 Task: Forward email with the signature Grant Allen with the subject Update on a coaching session from softage.8@softage.net to softage.3@softage.net and softage.4@softage.net with BCC to softage.5@softage.net with the message Please let me know if there are any issues with the project testing.
Action: Mouse moved to (1079, 521)
Screenshot: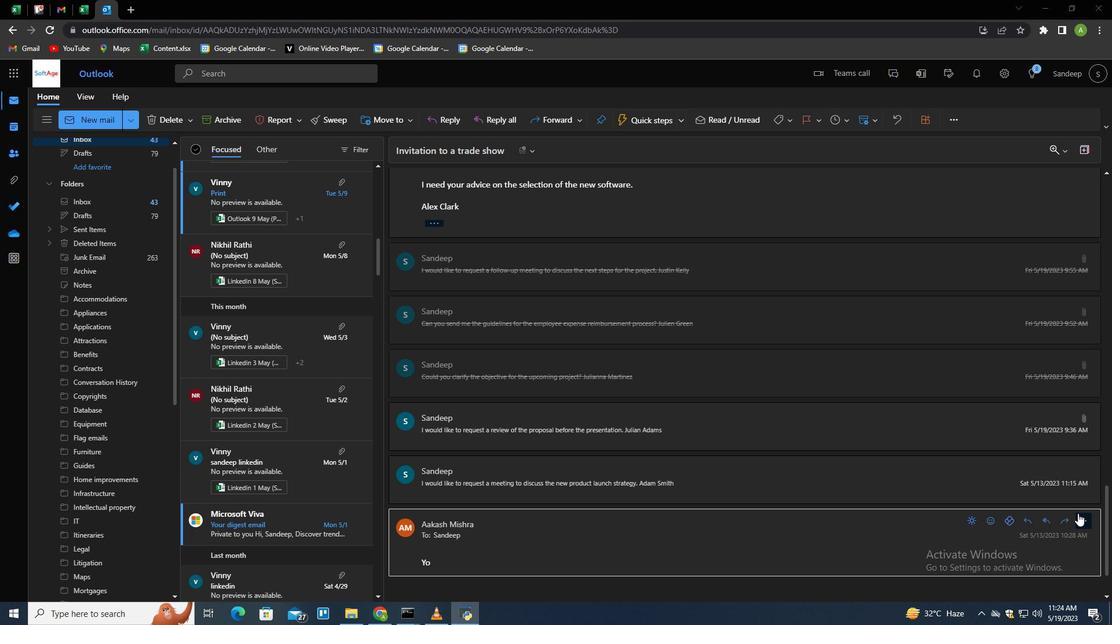 
Action: Mouse pressed left at (1079, 521)
Screenshot: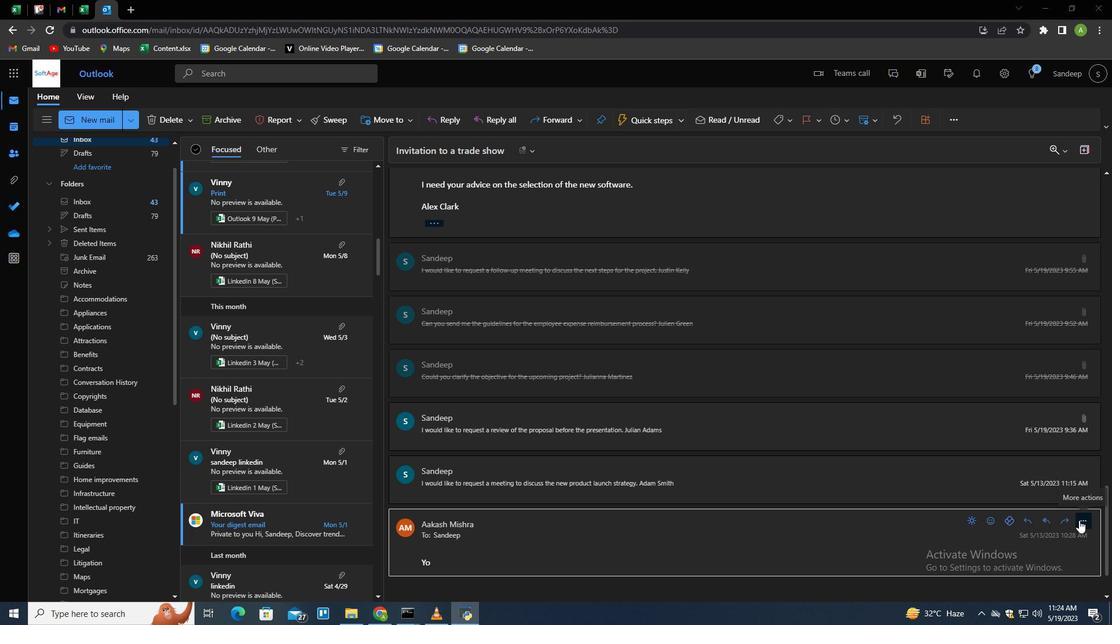 
Action: Mouse moved to (1015, 183)
Screenshot: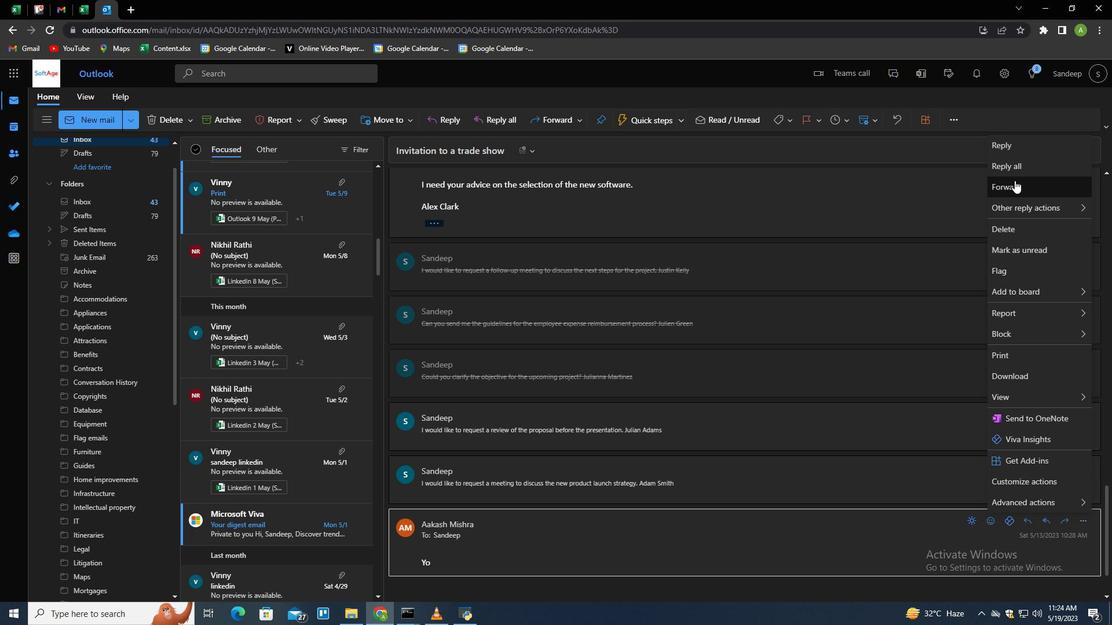 
Action: Mouse pressed left at (1015, 183)
Screenshot: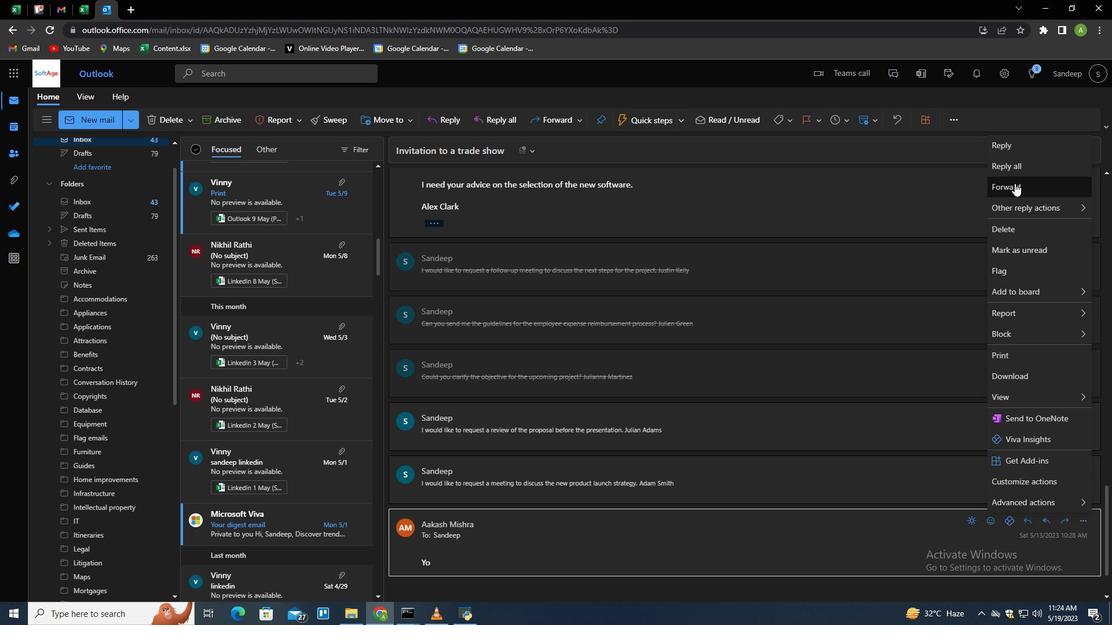 
Action: Mouse moved to (774, 123)
Screenshot: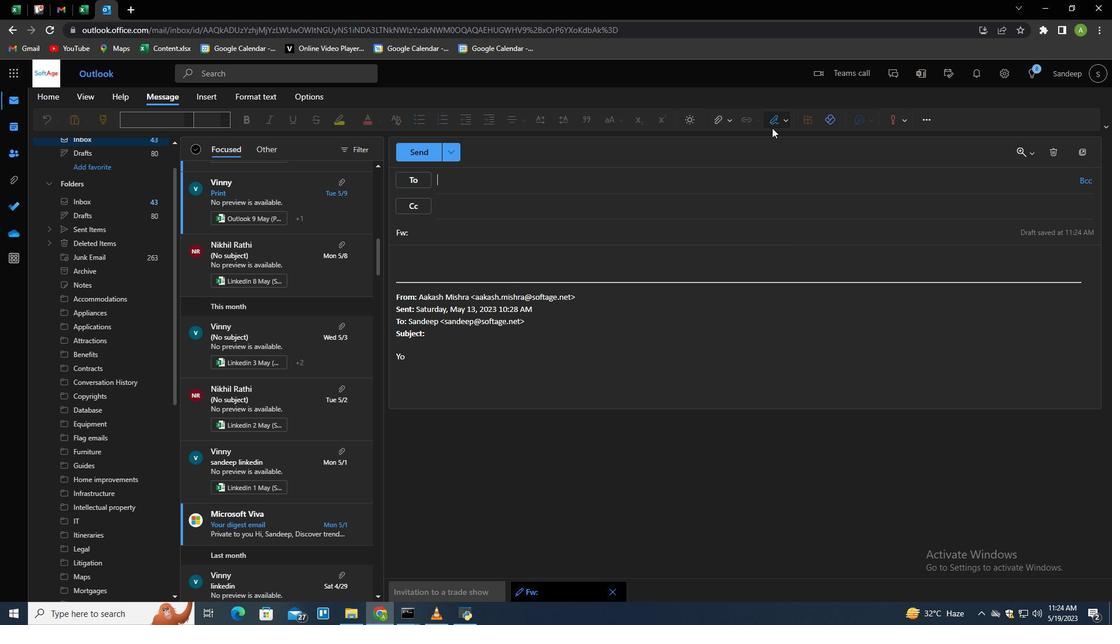 
Action: Mouse pressed left at (774, 123)
Screenshot: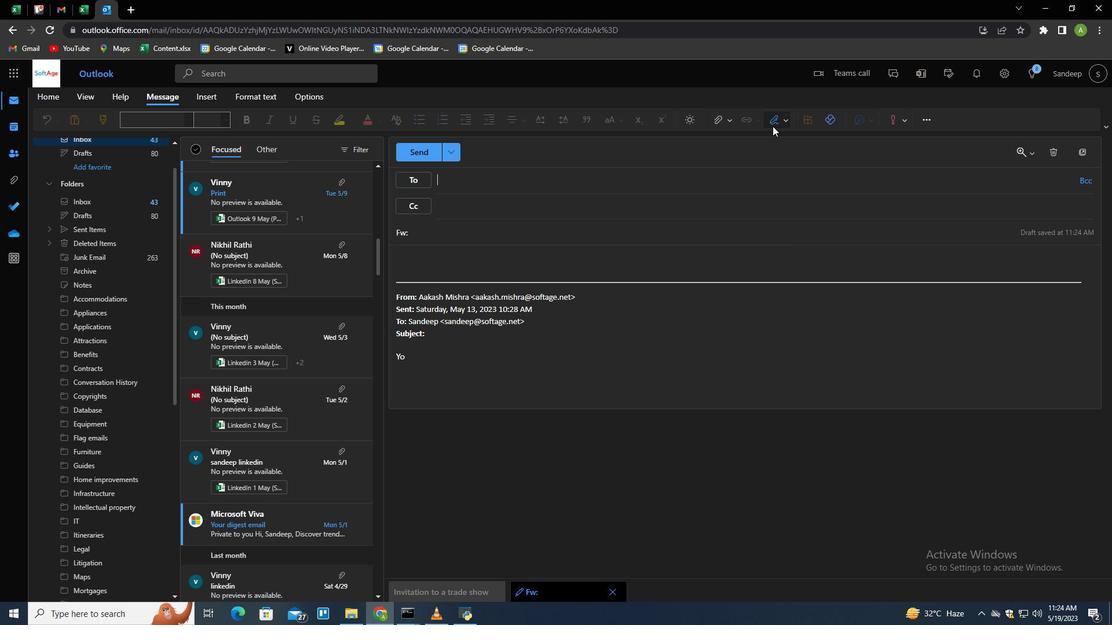 
Action: Mouse moved to (765, 166)
Screenshot: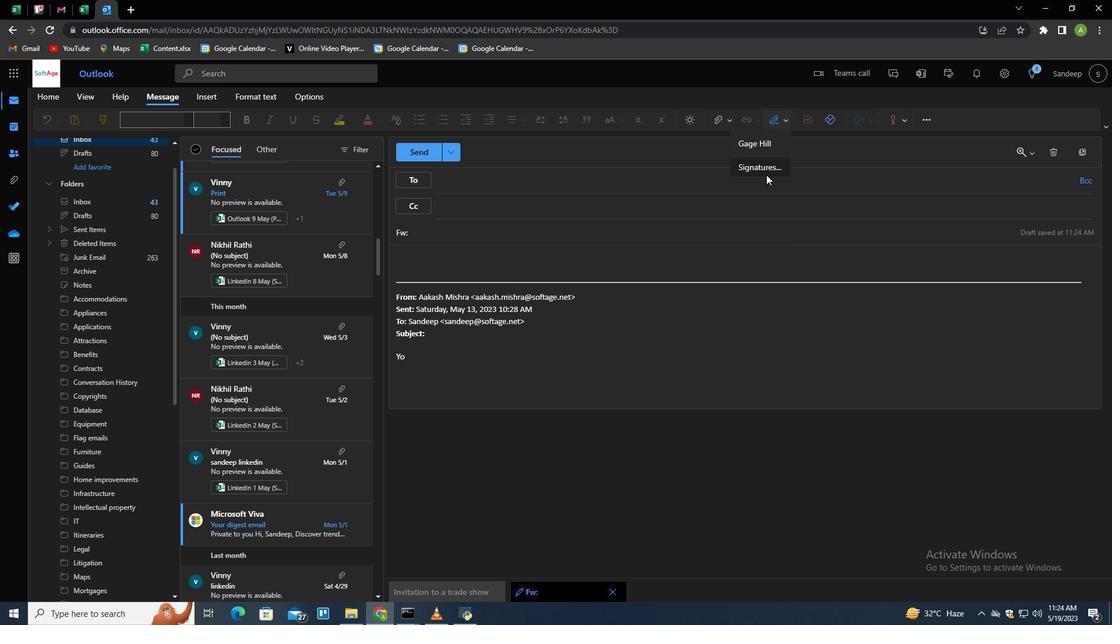 
Action: Mouse pressed left at (765, 166)
Screenshot: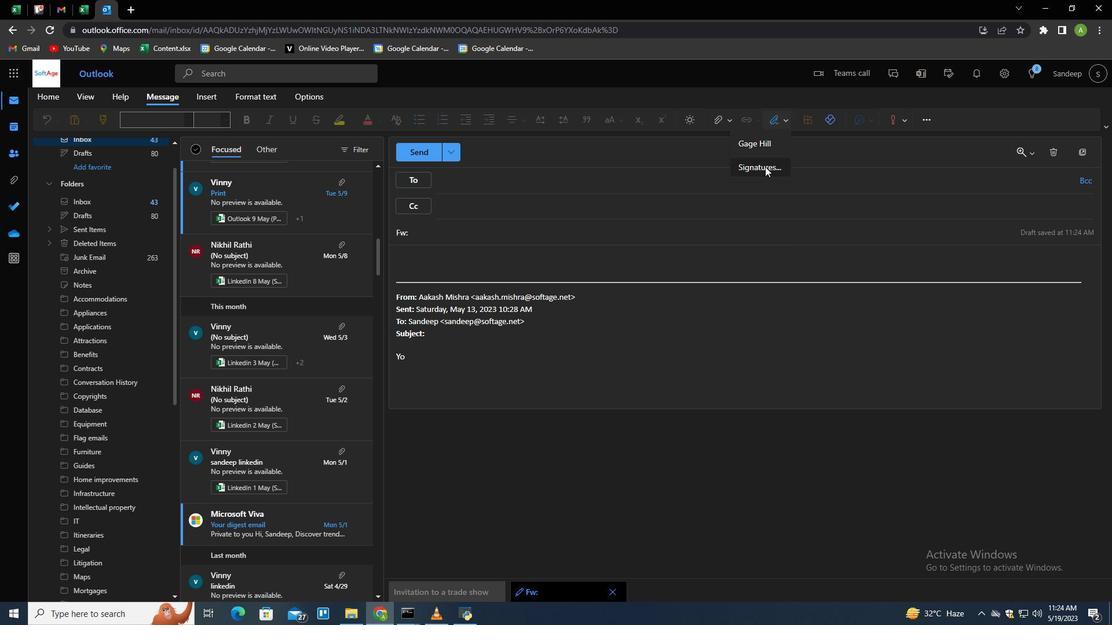 
Action: Mouse moved to (779, 210)
Screenshot: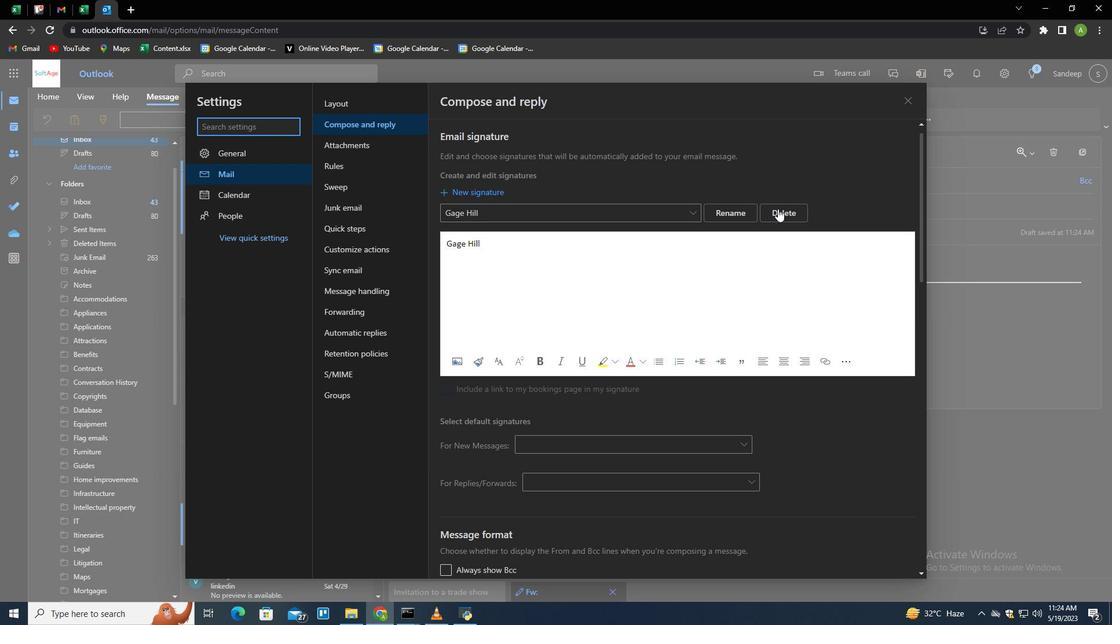 
Action: Mouse pressed left at (779, 210)
Screenshot: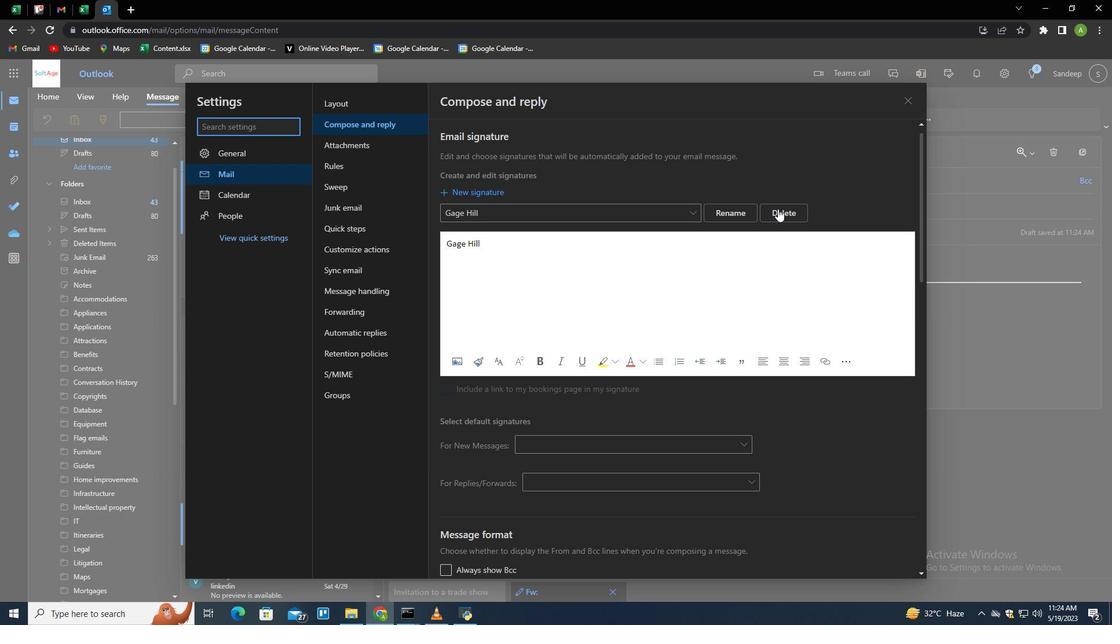 
Action: Mouse moved to (765, 206)
Screenshot: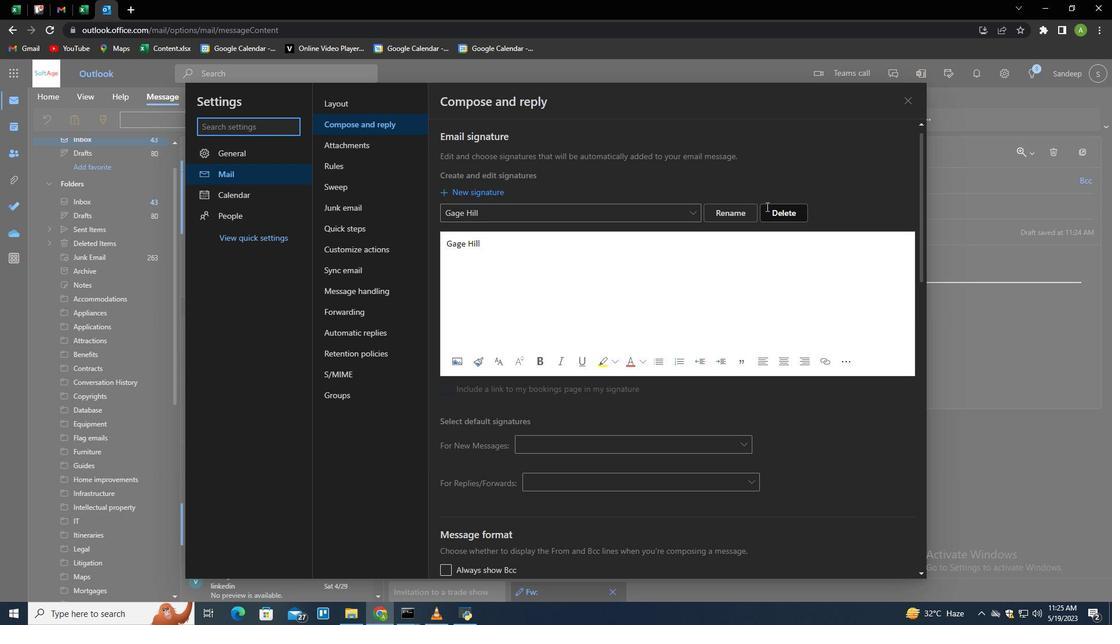 
Action: Mouse pressed left at (765, 206)
Screenshot: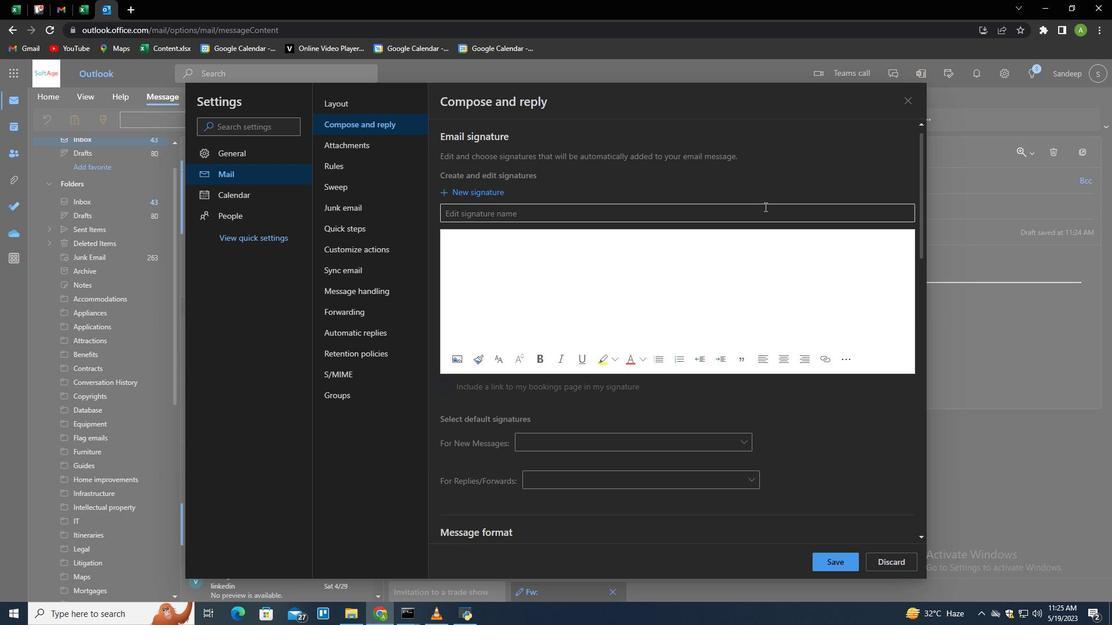 
Action: Mouse moved to (762, 208)
Screenshot: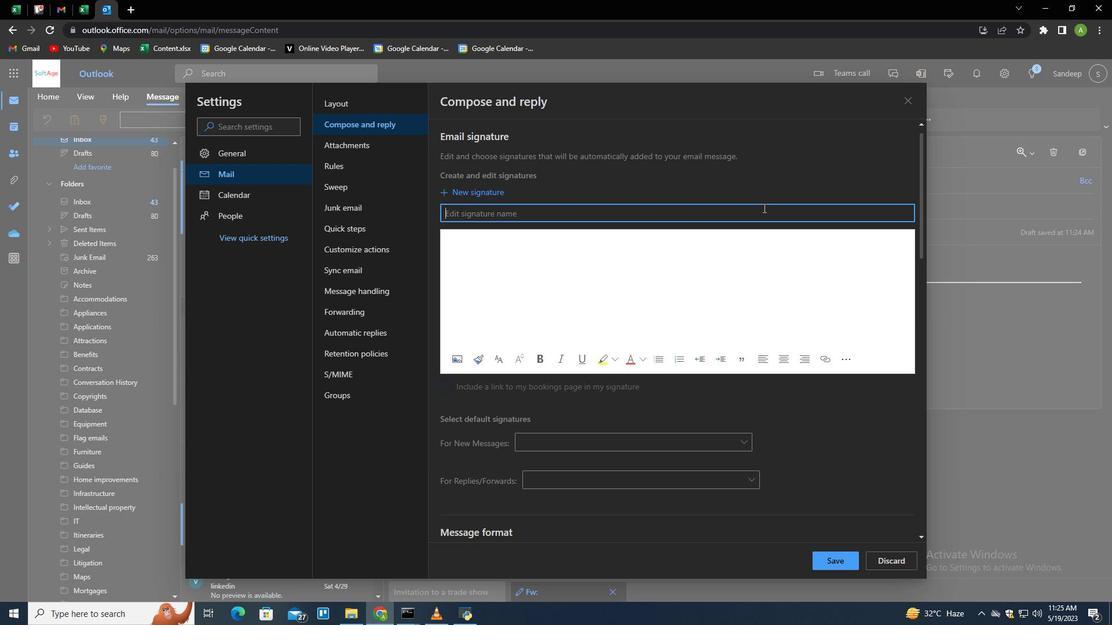 
Action: Key pressed <Key.shift>
Screenshot: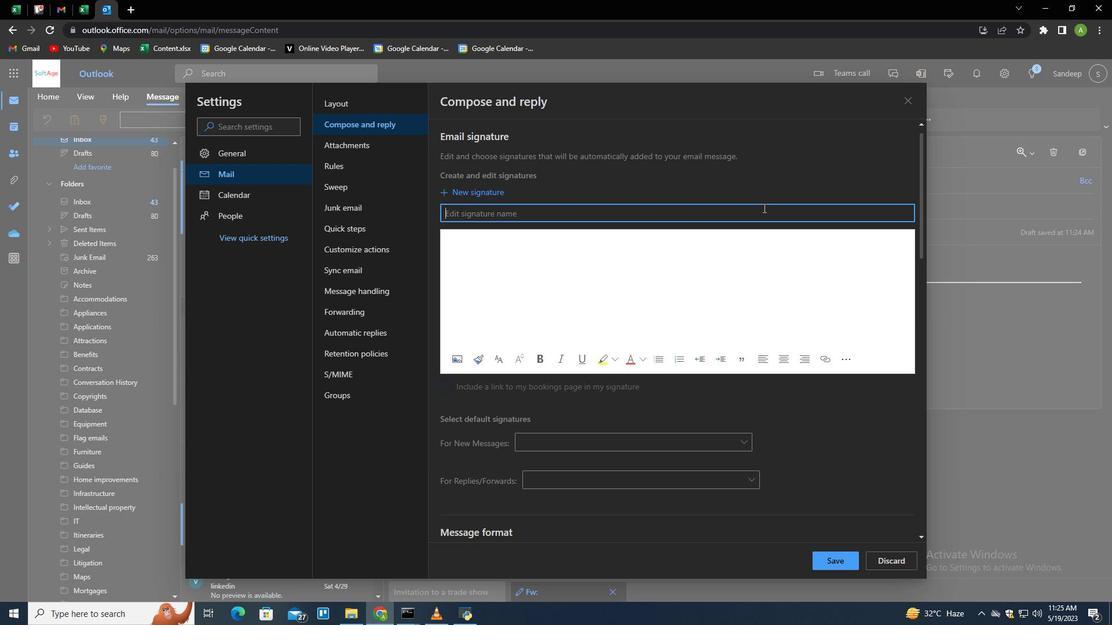 
Action: Mouse moved to (757, 213)
Screenshot: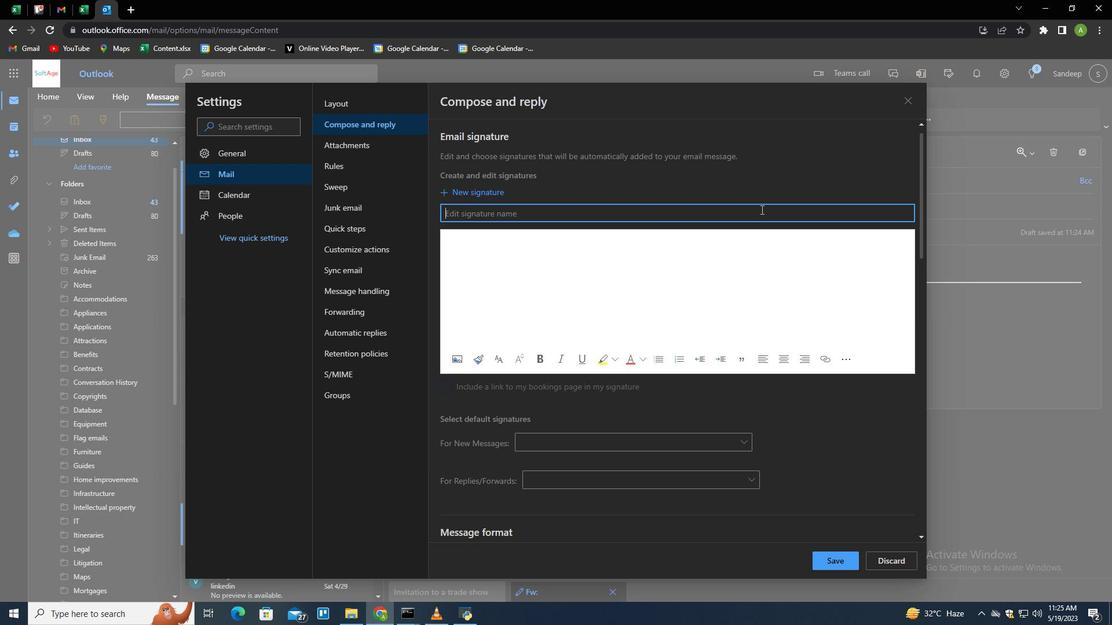 
Action: Key pressed G
Screenshot: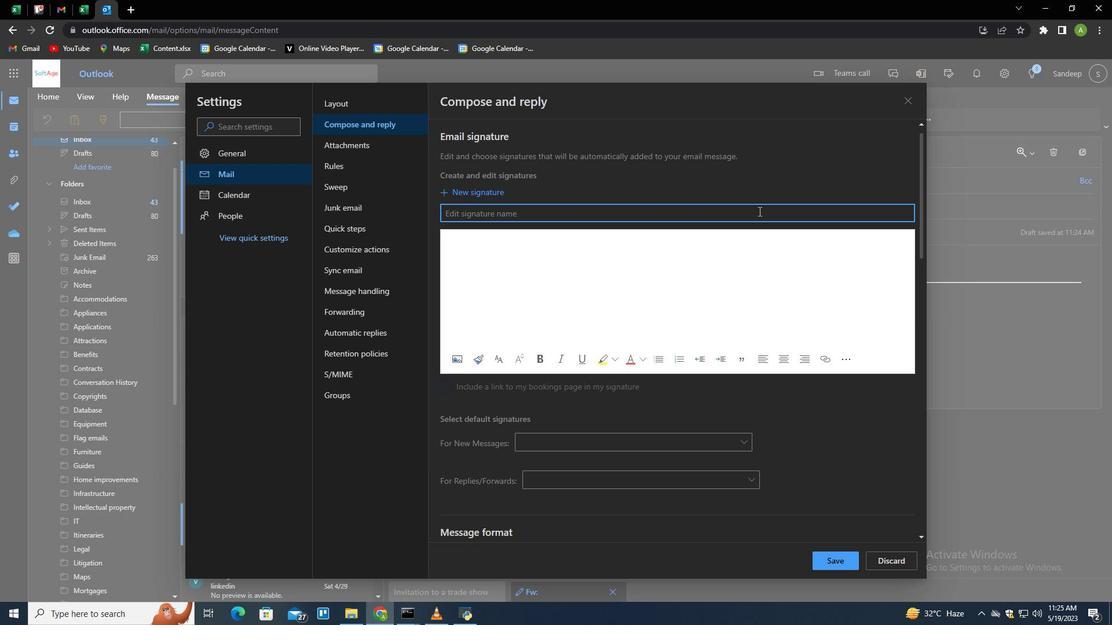 
Action: Mouse moved to (756, 213)
Screenshot: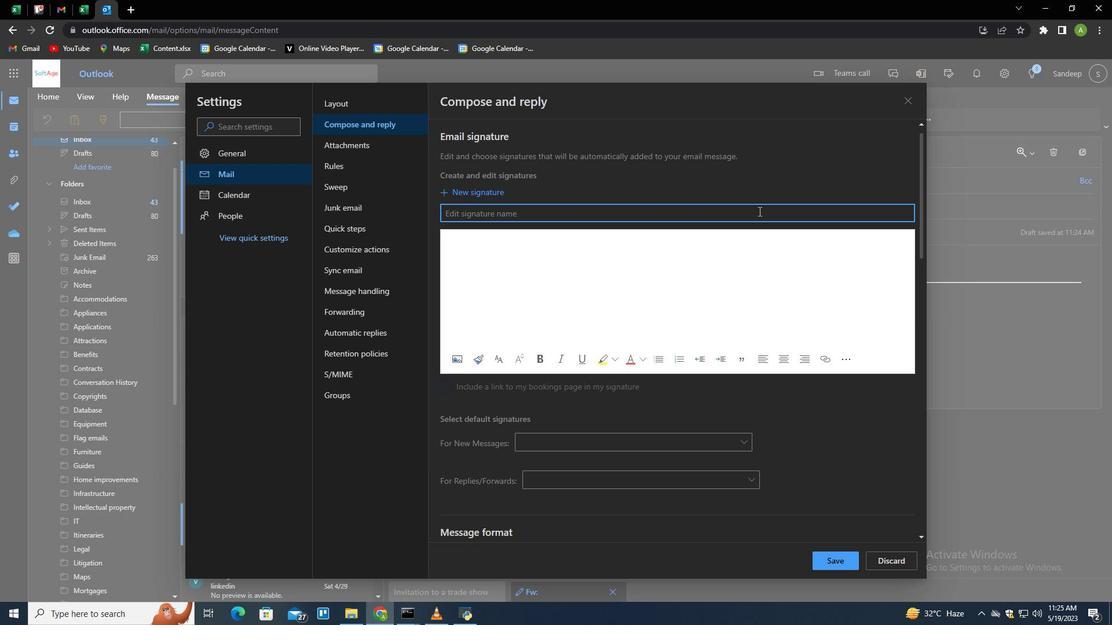 
Action: Key pressed rant<Key.space><Key.shift>Allen<Key.tab><Key.shift>Grant<Key.space><Key.shift>Allen
Screenshot: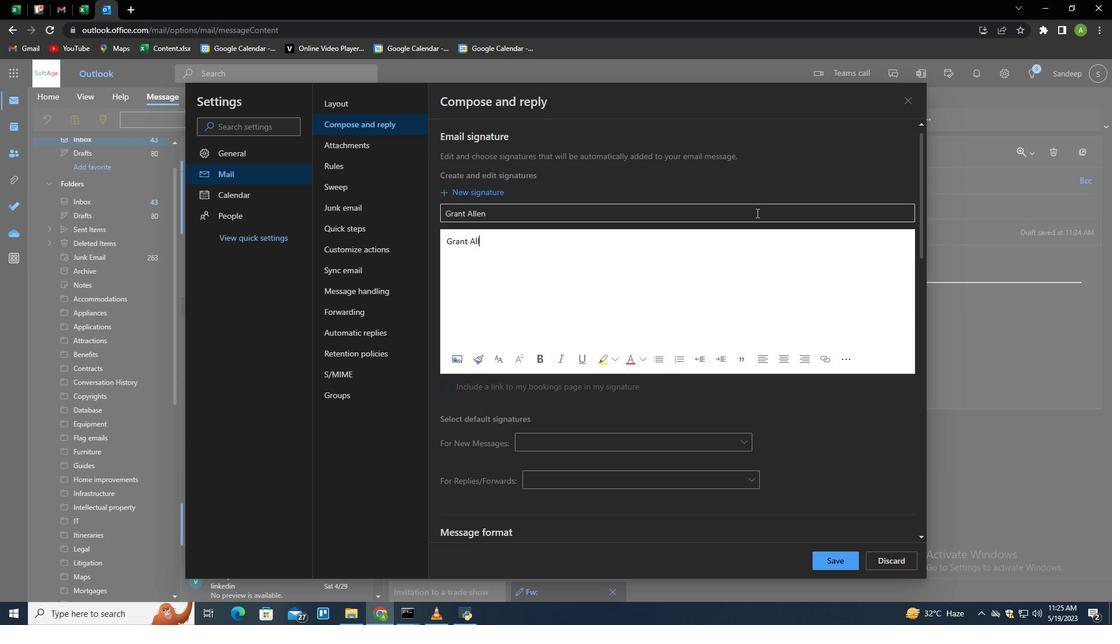 
Action: Mouse moved to (833, 558)
Screenshot: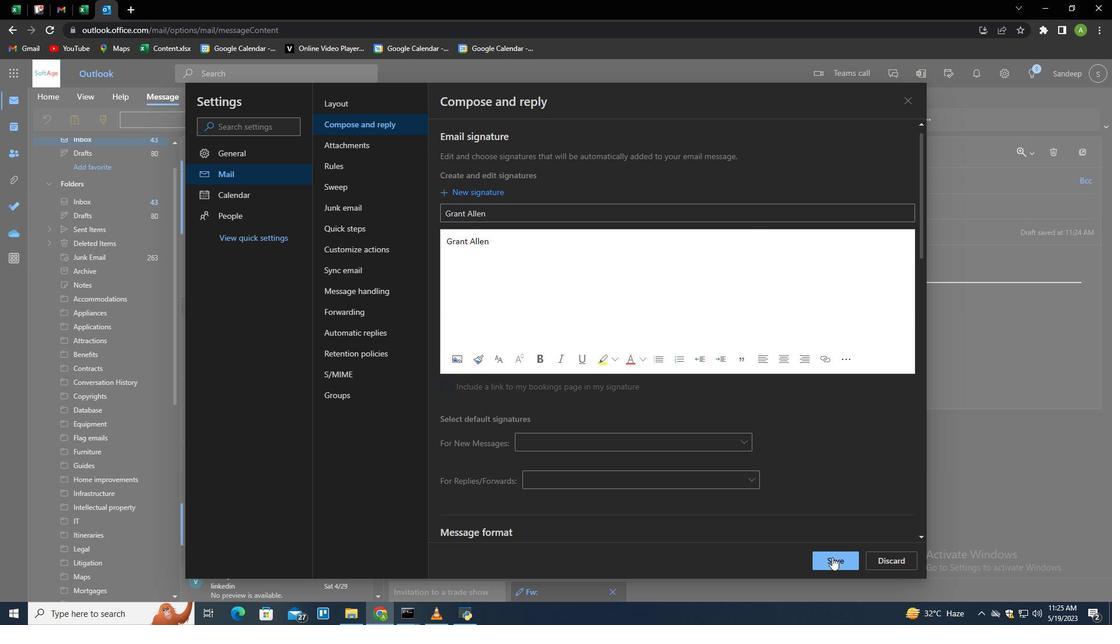 
Action: Mouse pressed left at (833, 558)
Screenshot: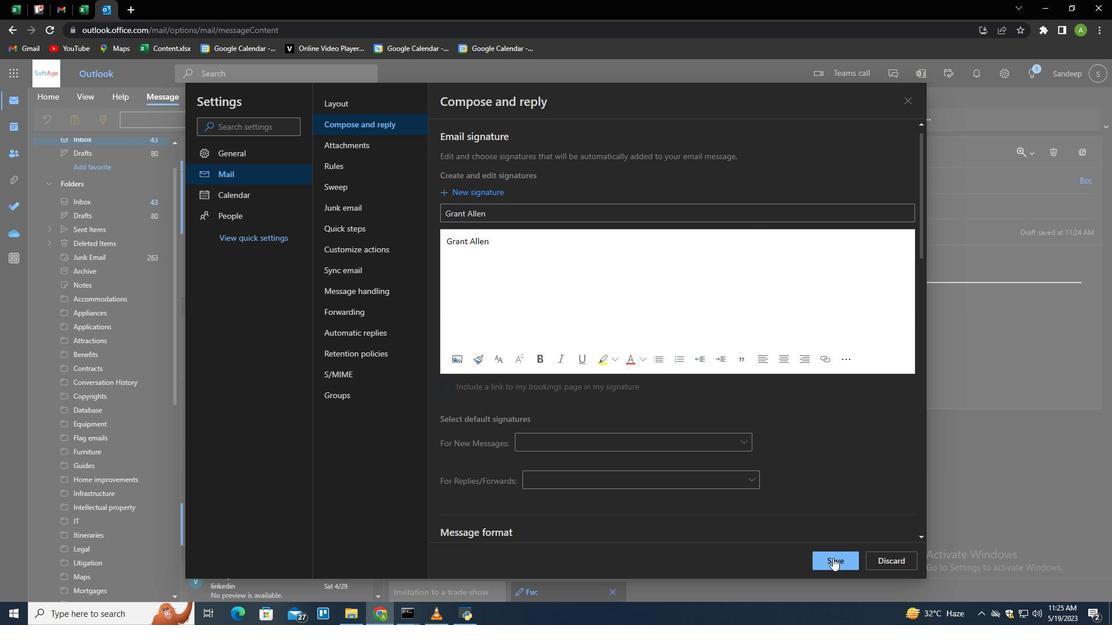 
Action: Mouse moved to (962, 380)
Screenshot: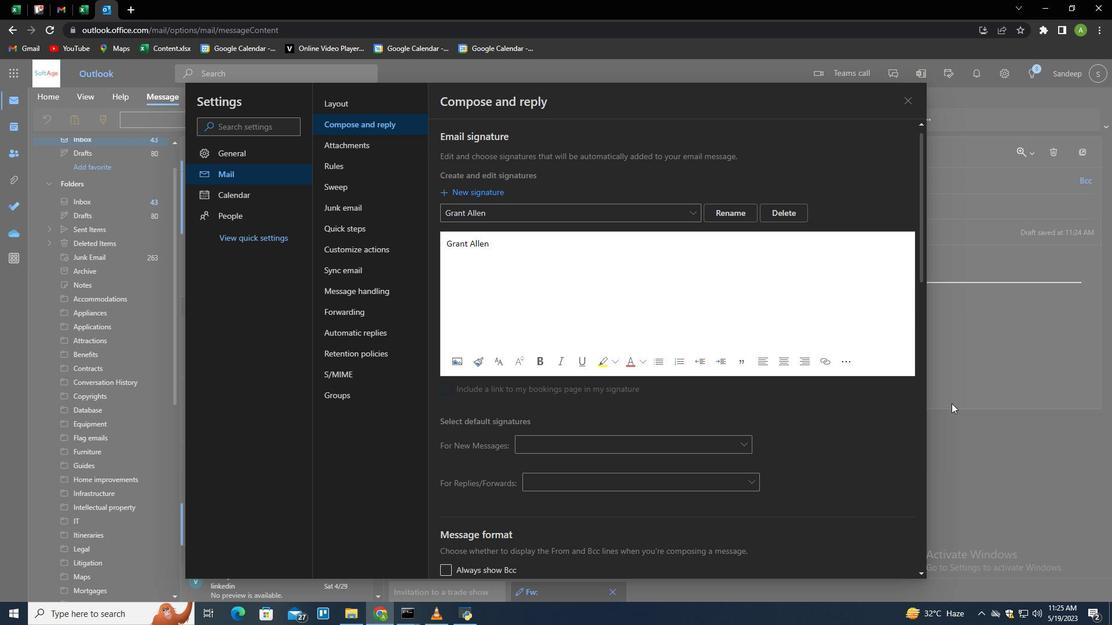 
Action: Mouse pressed left at (962, 380)
Screenshot: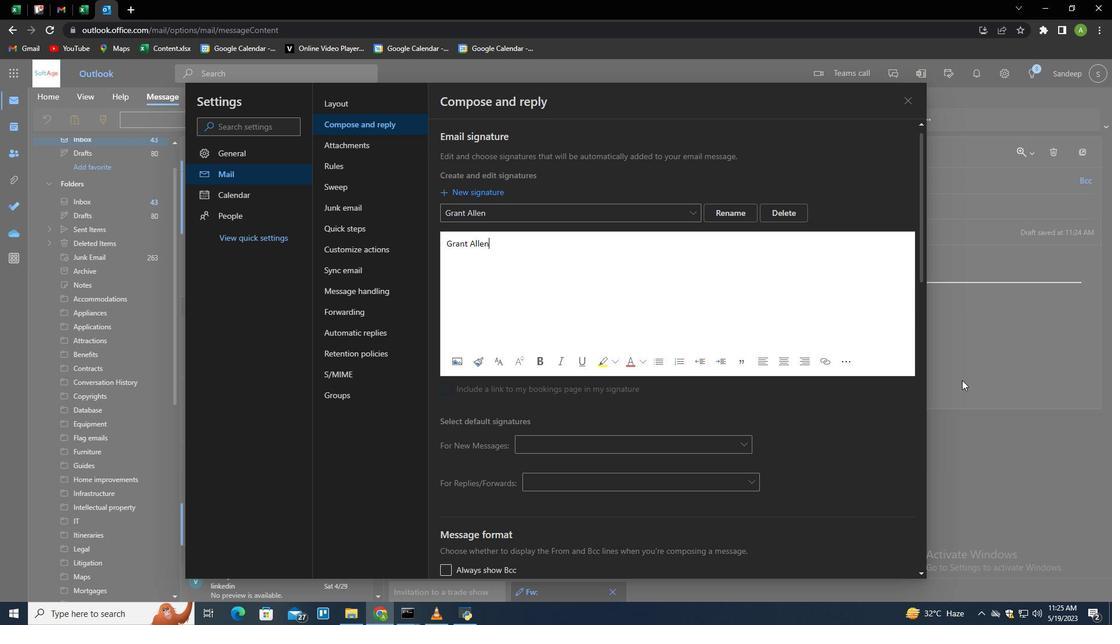 
Action: Mouse moved to (785, 121)
Screenshot: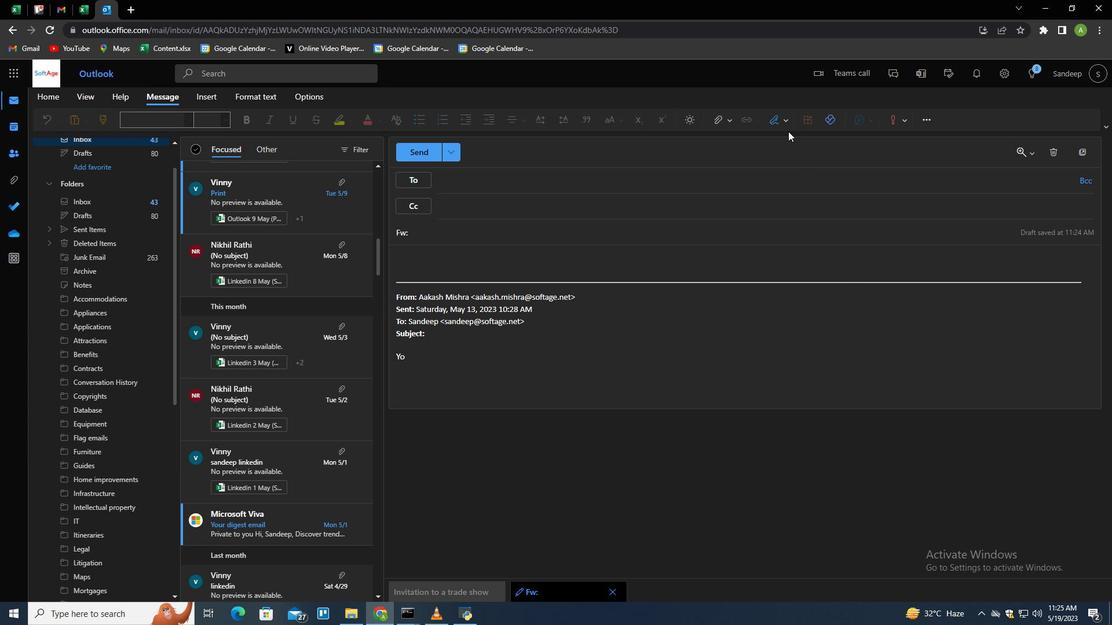 
Action: Mouse pressed left at (785, 121)
Screenshot: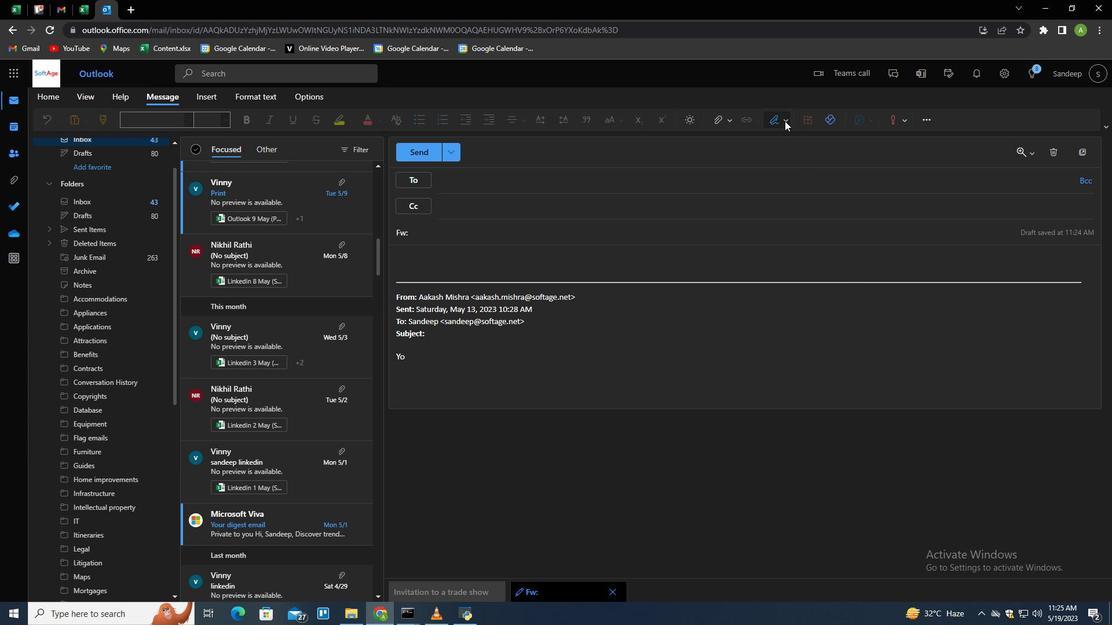 
Action: Mouse moved to (770, 142)
Screenshot: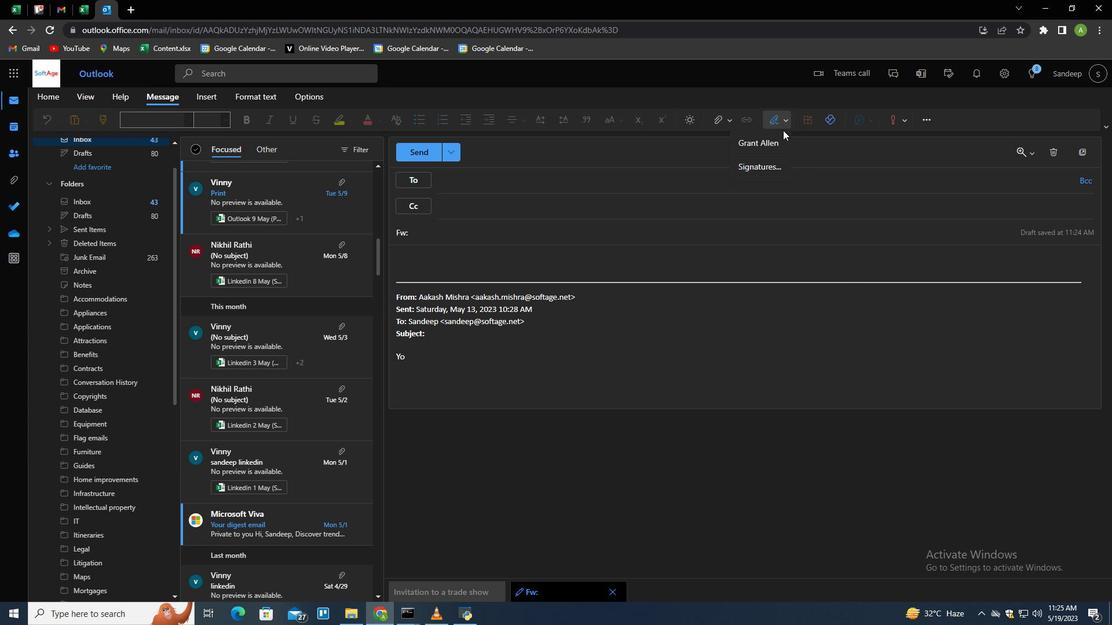 
Action: Mouse pressed left at (770, 142)
Screenshot: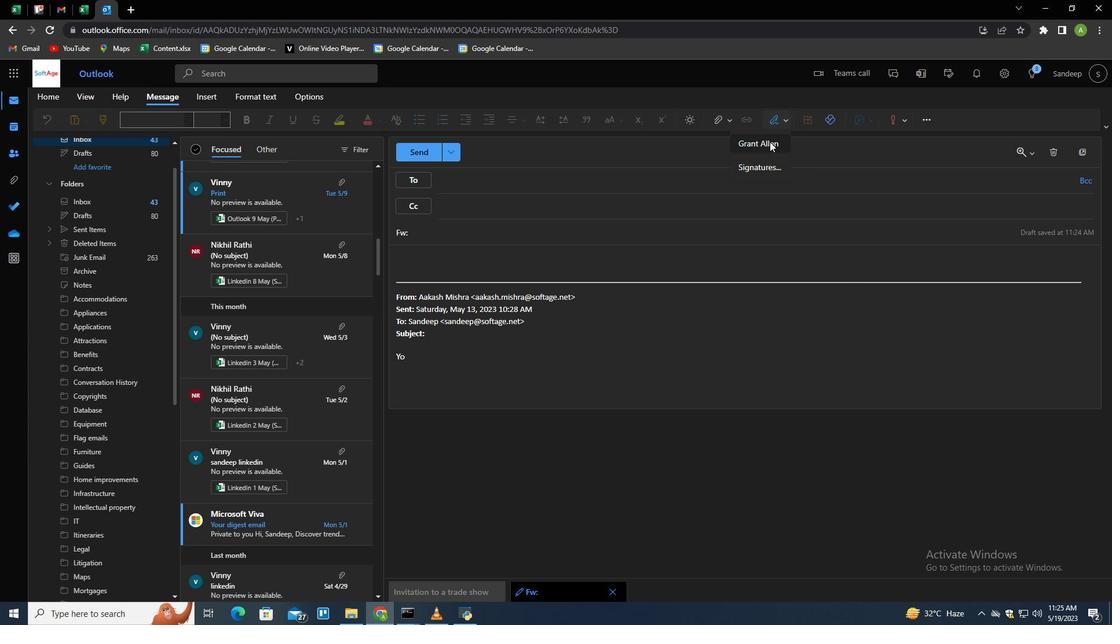 
Action: Mouse moved to (527, 228)
Screenshot: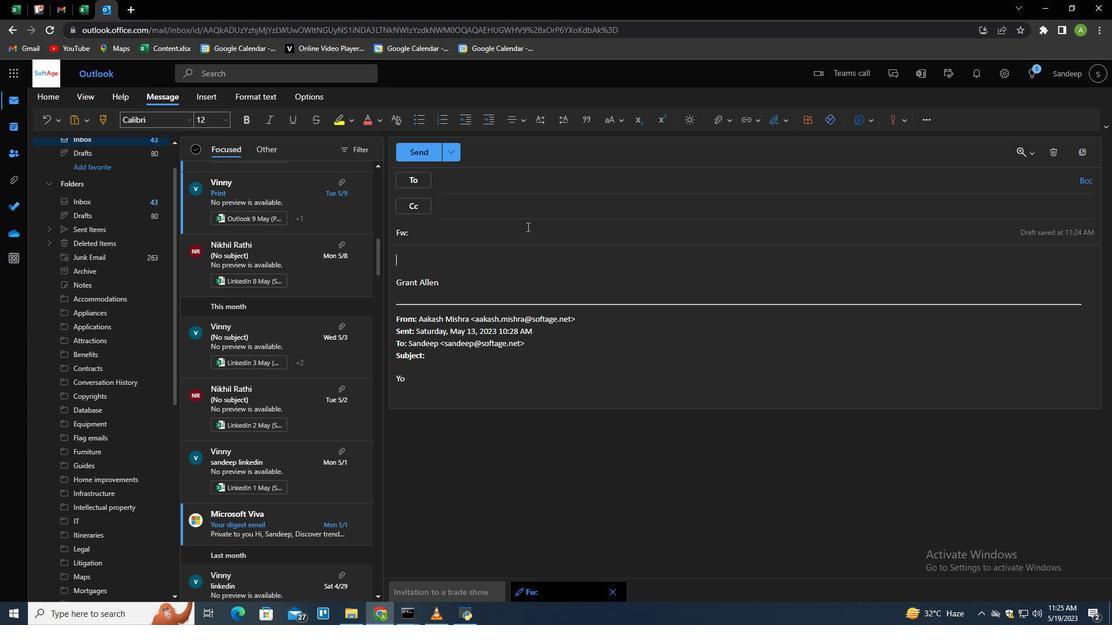 
Action: Mouse pressed left at (527, 228)
Screenshot: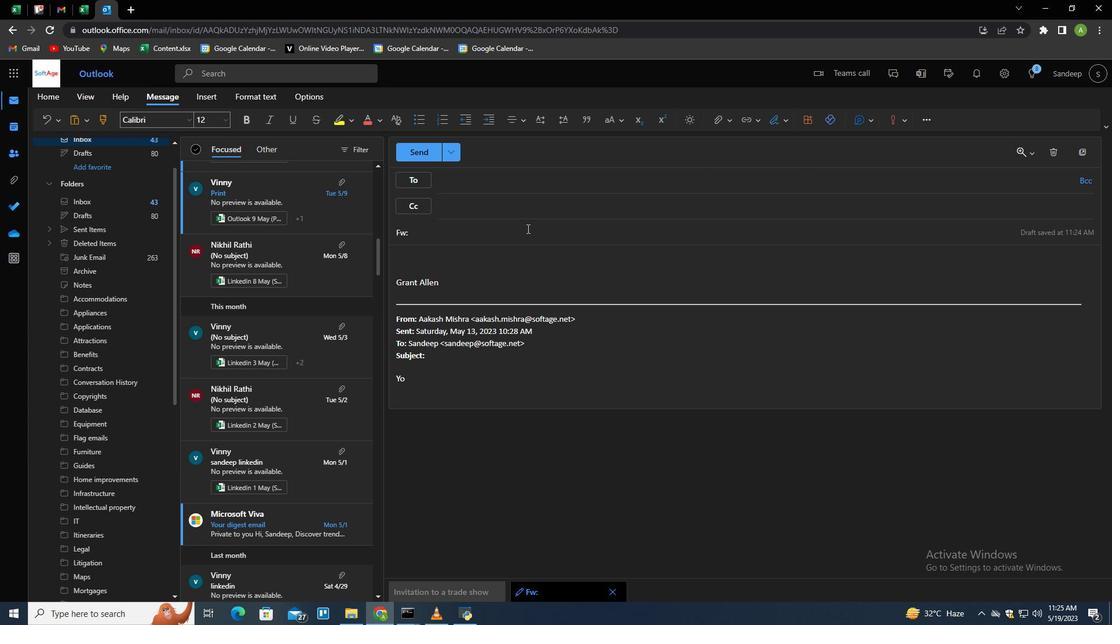 
Action: Mouse moved to (525, 230)
Screenshot: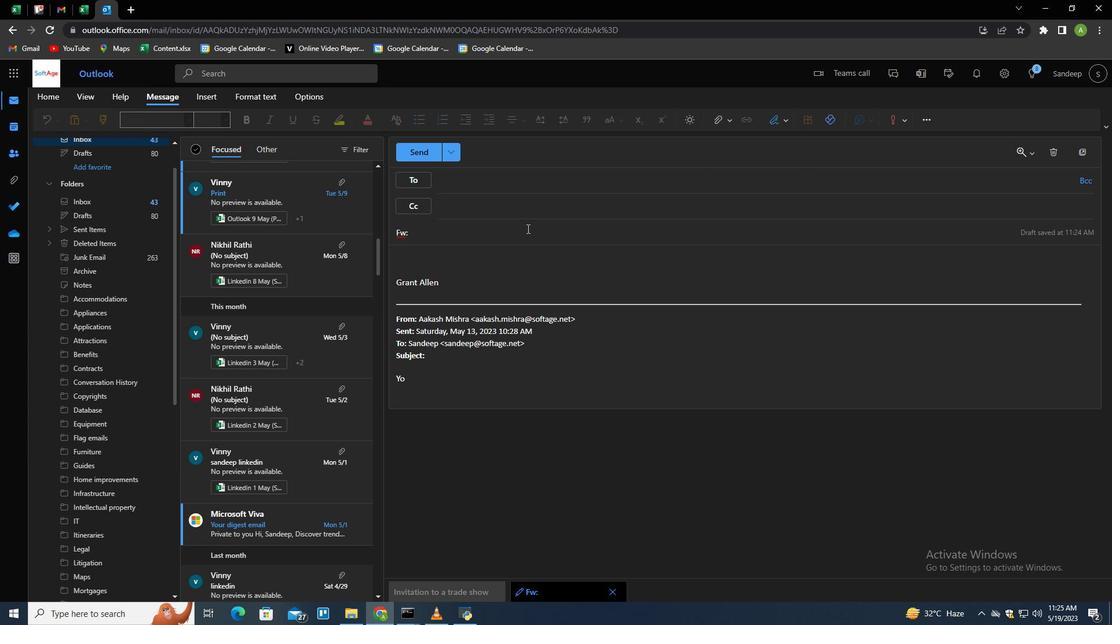 
Action: Key pressed <Key.shift>Update<Key.space>on<Key.space>acoachi<Key.backspace><Key.backspace><Key.backspace><Key.backspace><Key.backspace><Key.backspace><Key.backspace>coaching<Key.space>session<Key.tab>
Screenshot: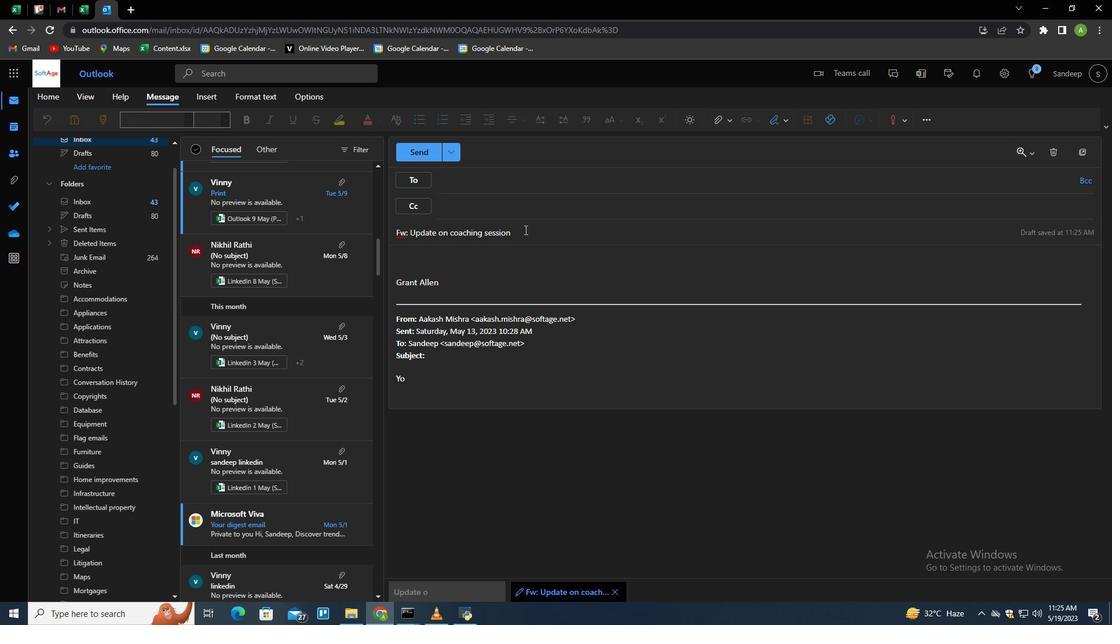 
Action: Mouse moved to (501, 181)
Screenshot: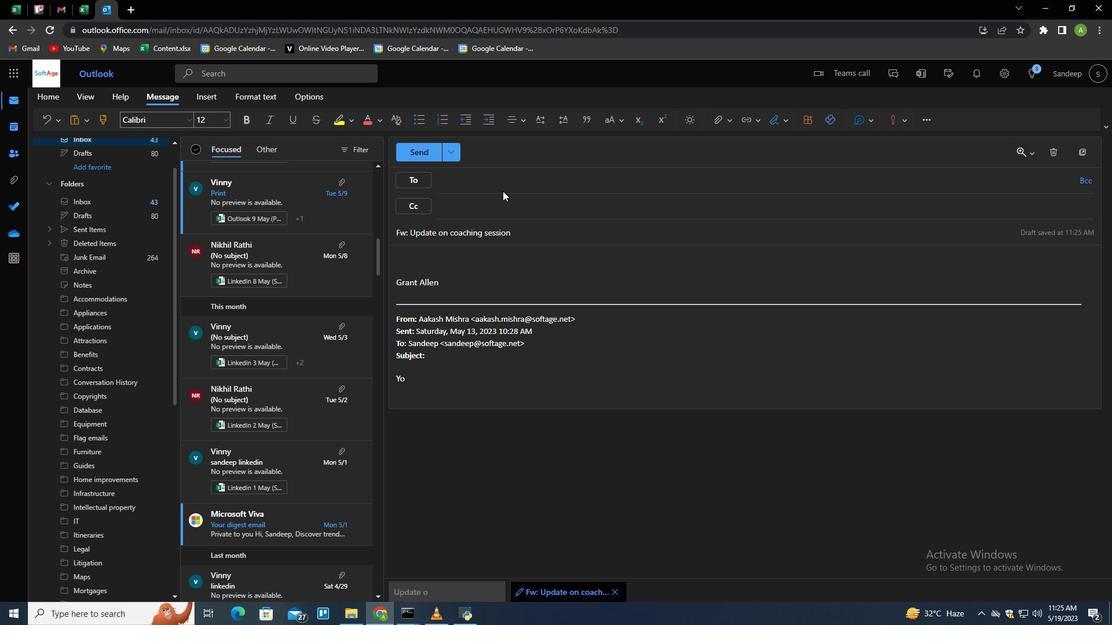 
Action: Mouse pressed left at (501, 181)
Screenshot: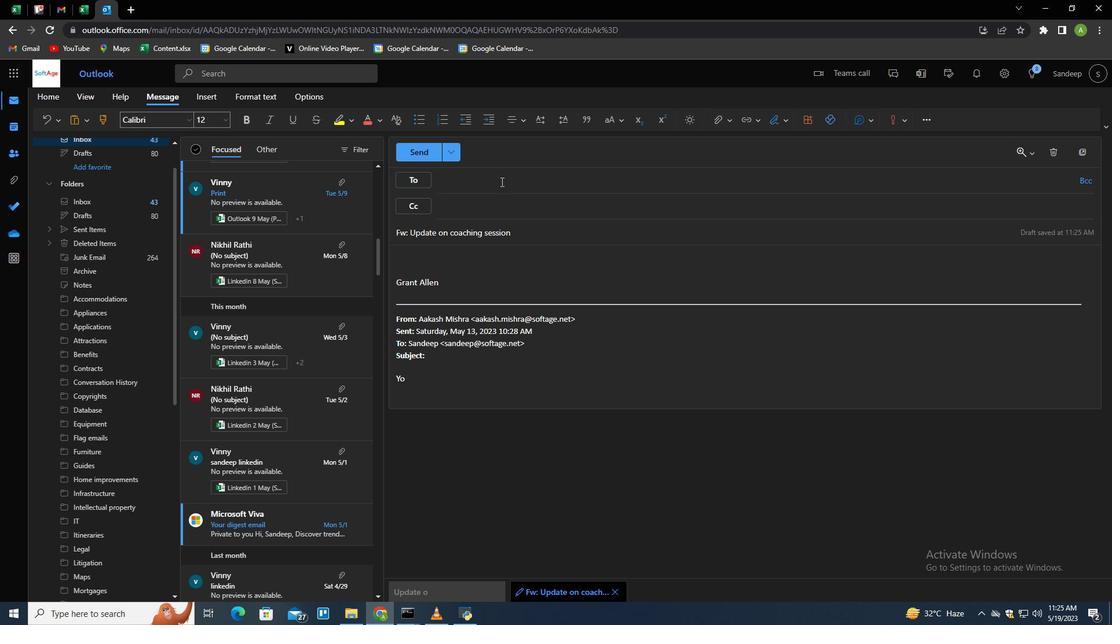 
Action: Key pressed softage.3<Key.shift><Key.shift>@softage.net<Key.enter>softage.4<Key.shift>@softage.net<Key.enter>
Screenshot: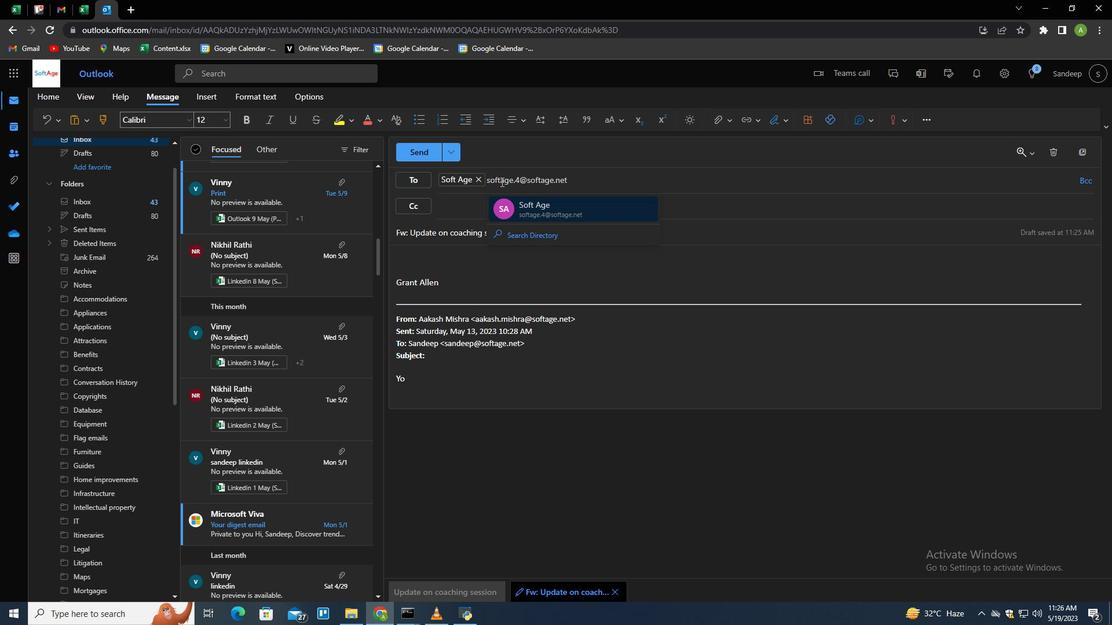 
Action: Mouse moved to (1089, 181)
Screenshot: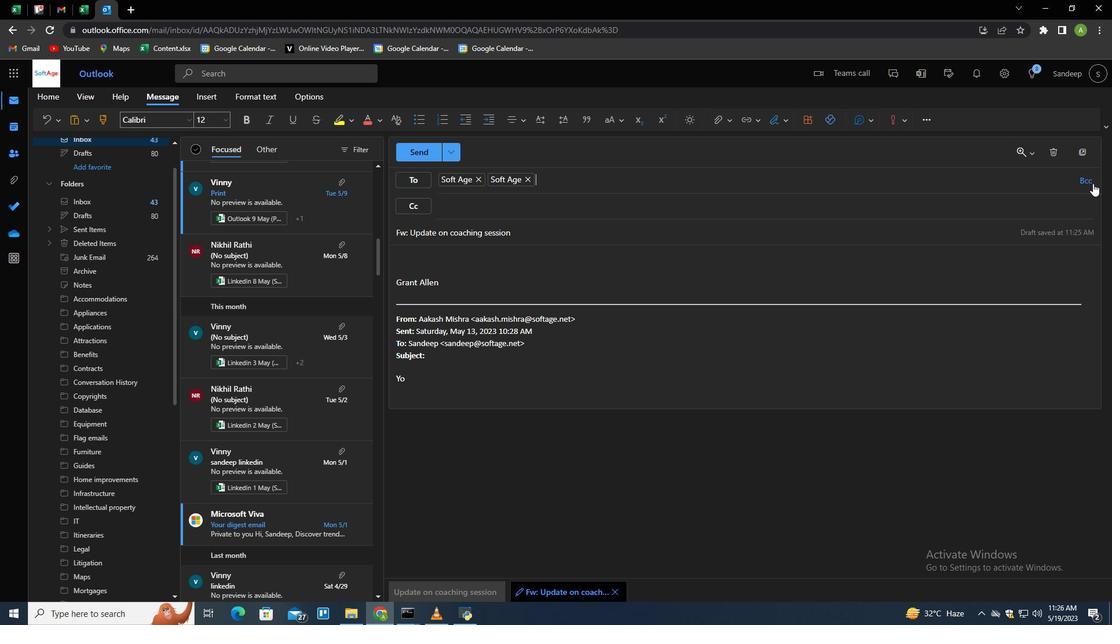 
Action: Mouse pressed left at (1089, 181)
Screenshot: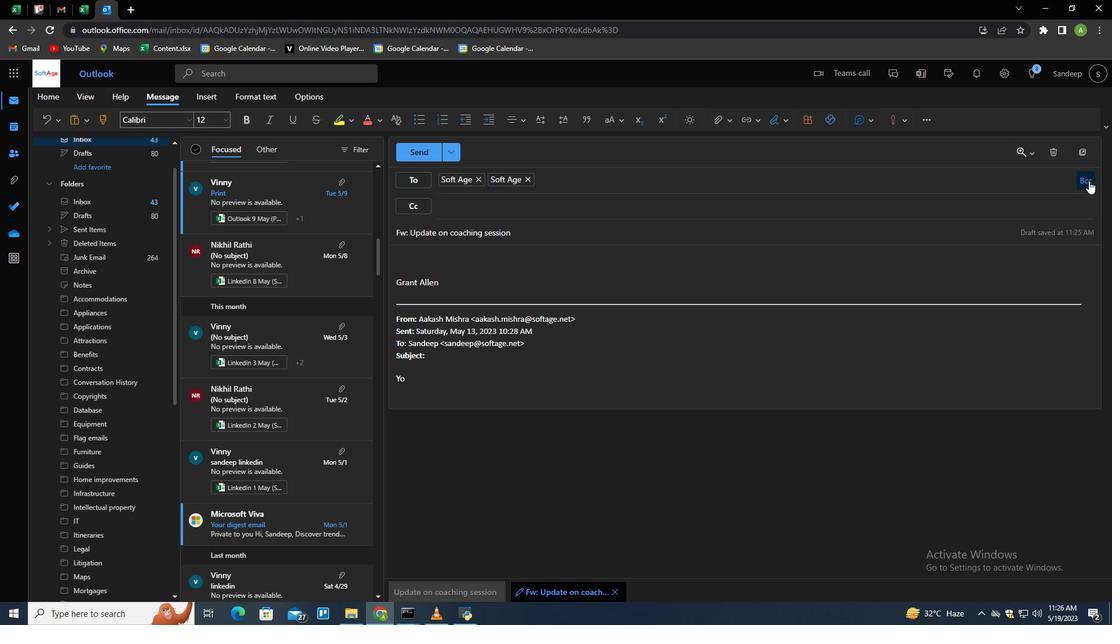 
Action: Mouse moved to (472, 235)
Screenshot: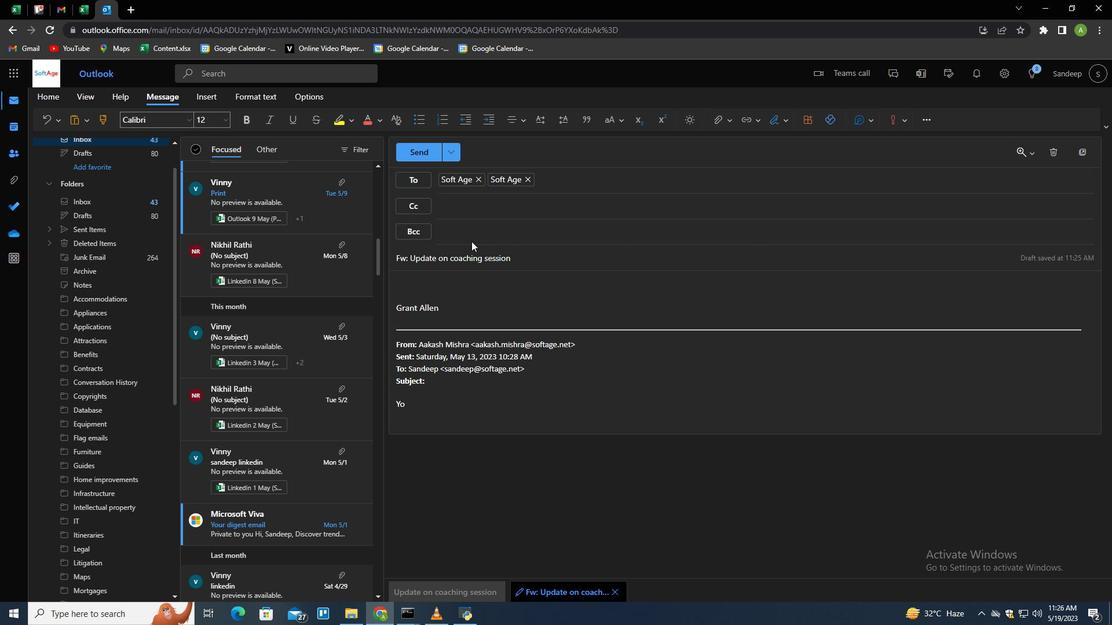 
Action: Key pressed softage.5<Key.shift>@softage.net<Key.enter><Key.tab><Key.tab><Key.shift>Please<Key.space>let<Key.space>me<Key.space>know<Key.space>if<Key.space>there<Key.space>arwe<Key.space>any<Key.backspace><Key.backspace><Key.backspace><Key.backspace><Key.backspace><Key.backspace>e<Key.space>any<Key.space>issues<Key.space>with<Key.space>the<Key.space>project<Key.space>testing.
Screenshot: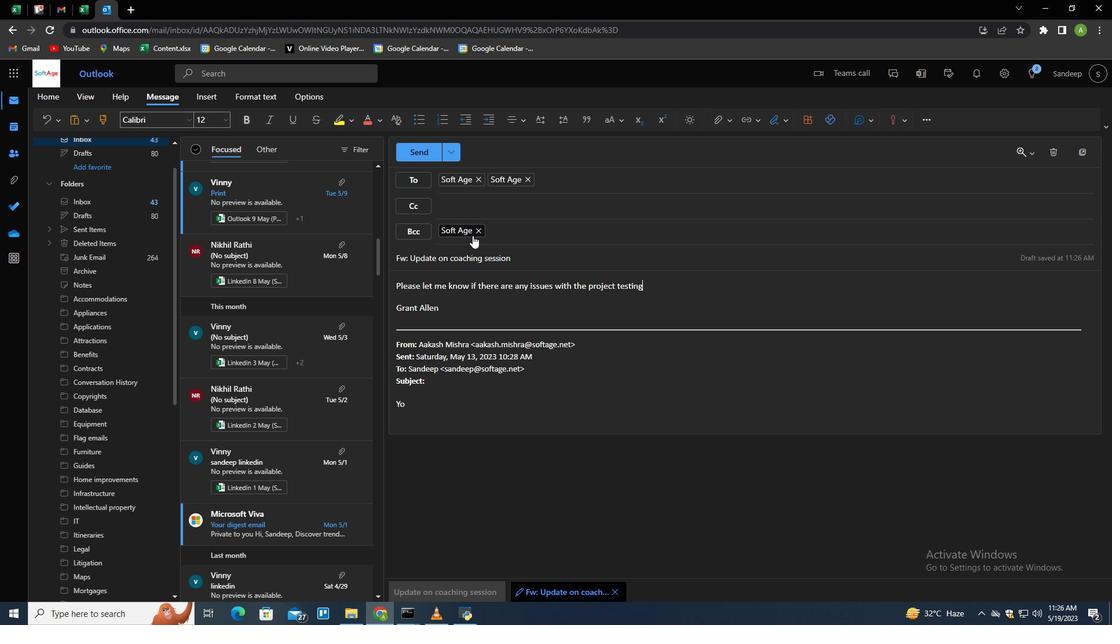 
Action: Mouse moved to (522, 263)
Screenshot: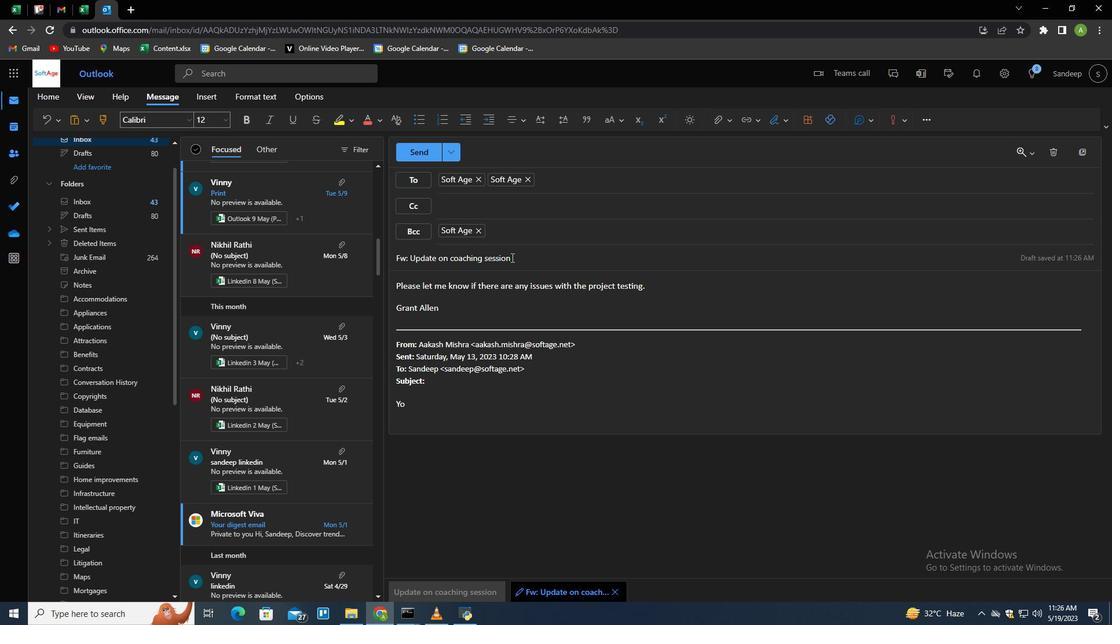 
Action: Key pressed <Key.shift_r><Key.enter><Key.enter>
Screenshot: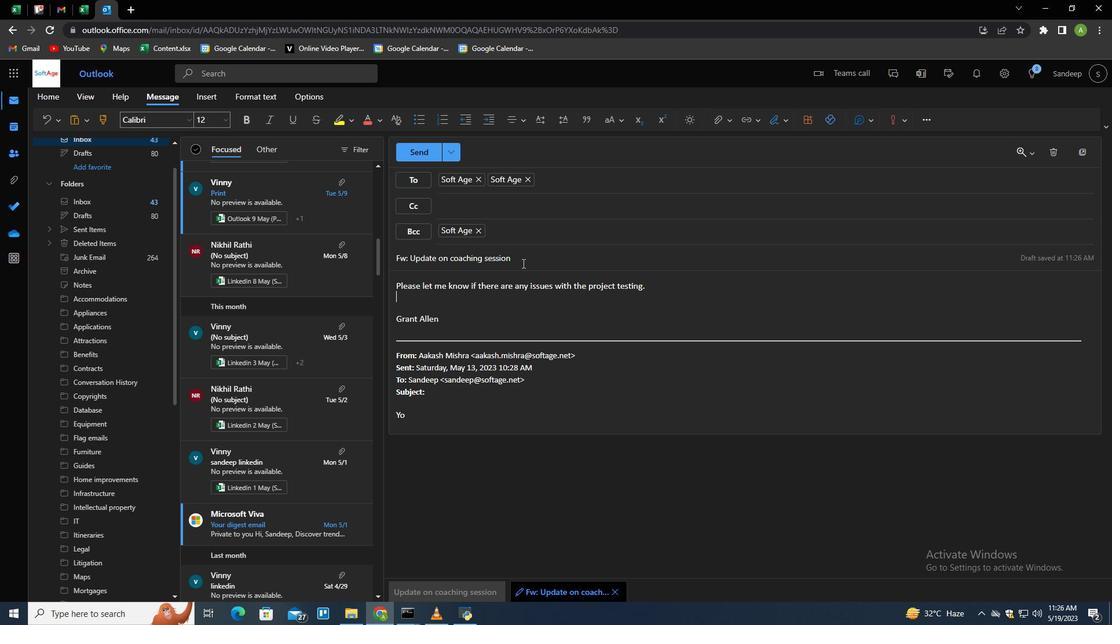 
Action: Mouse moved to (574, 339)
Screenshot: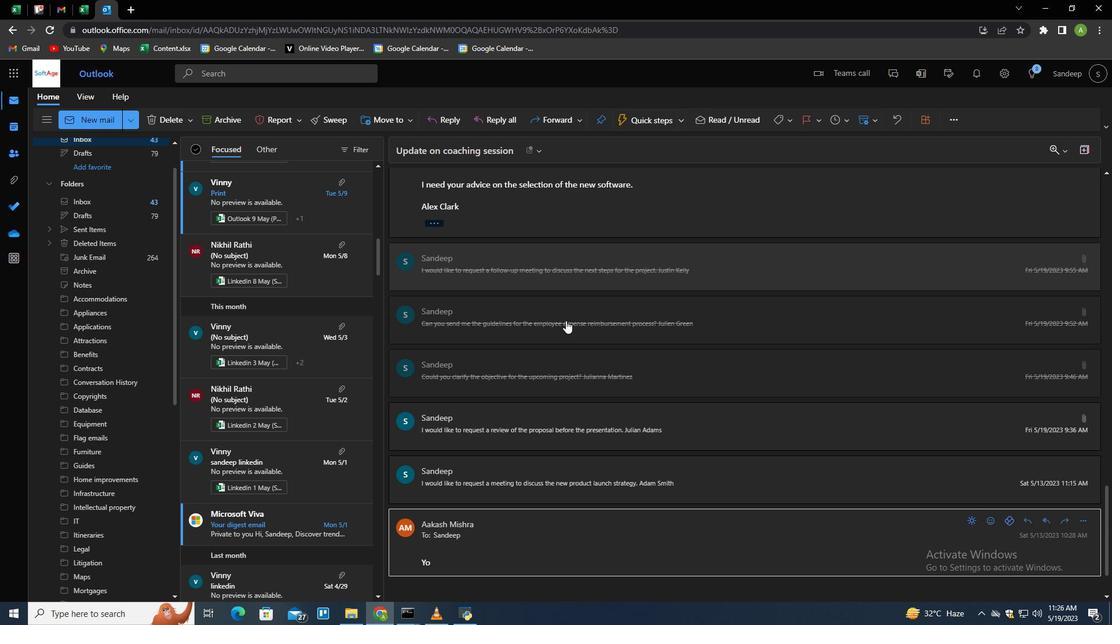 
